 Task: Use multi-line comments to specify operating system or platform-specific adaptations or instructions.
Action: Mouse moved to (621, 299)
Screenshot: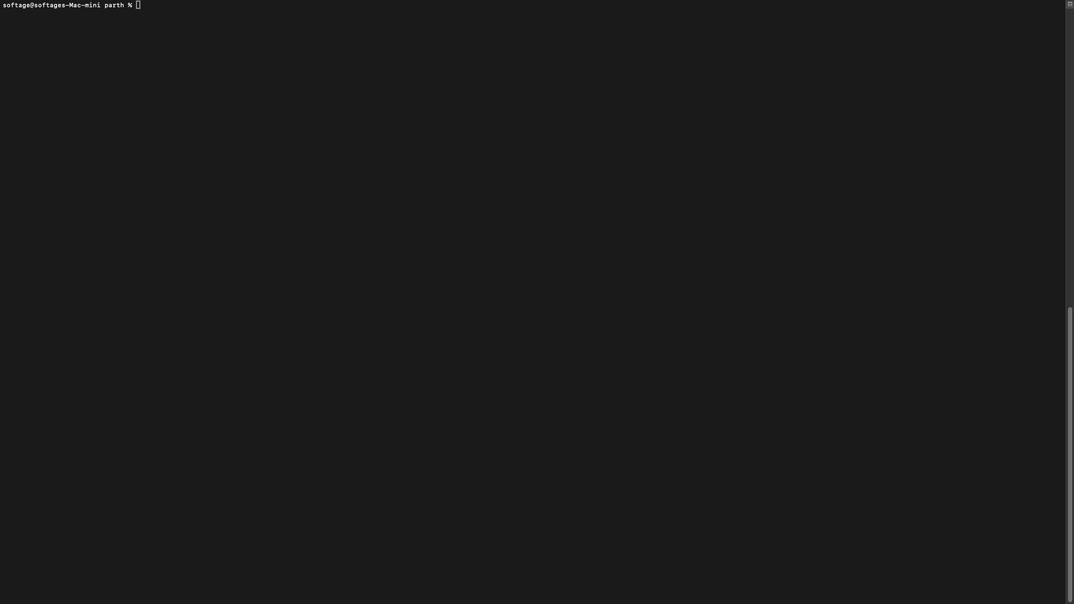 
Action: Mouse pressed left at (621, 299)
Screenshot: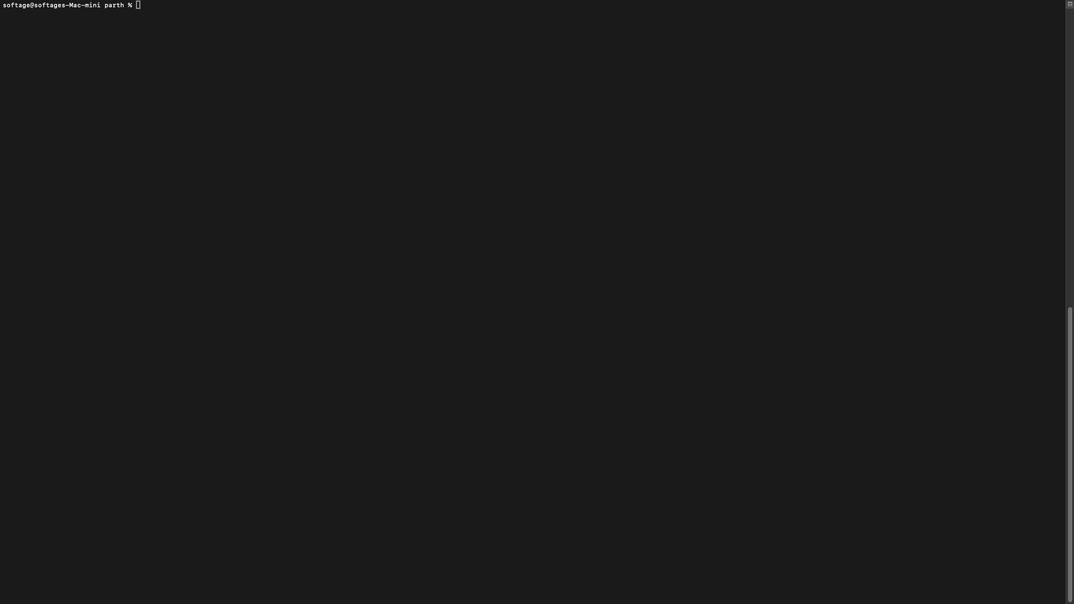 
Action: Mouse moved to (621, 299)
Screenshot: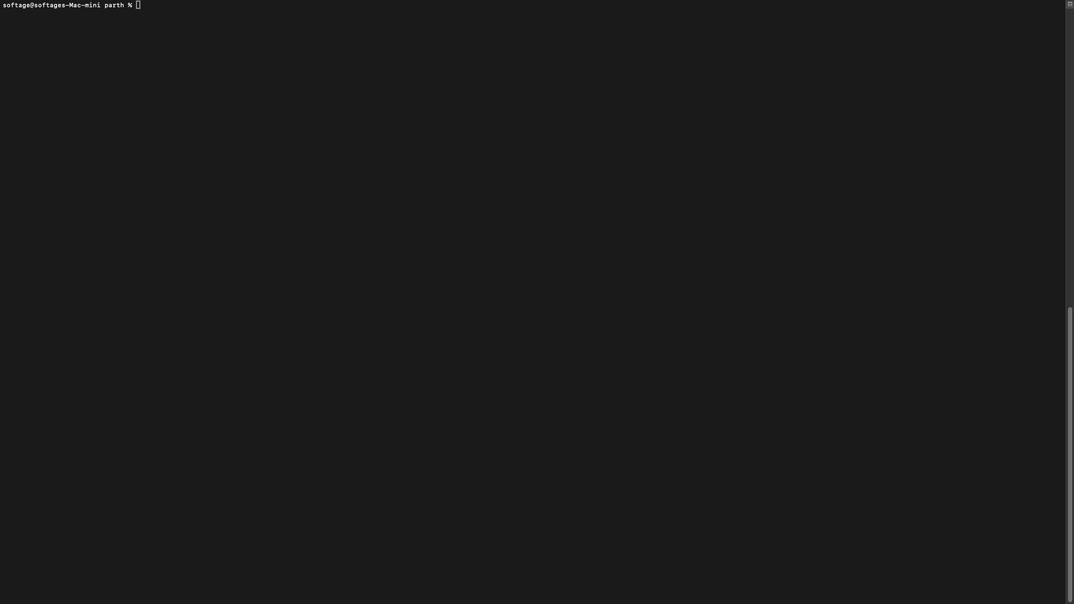 
Action: Mouse scrolled (621, 299) with delta (621, 299)
Screenshot: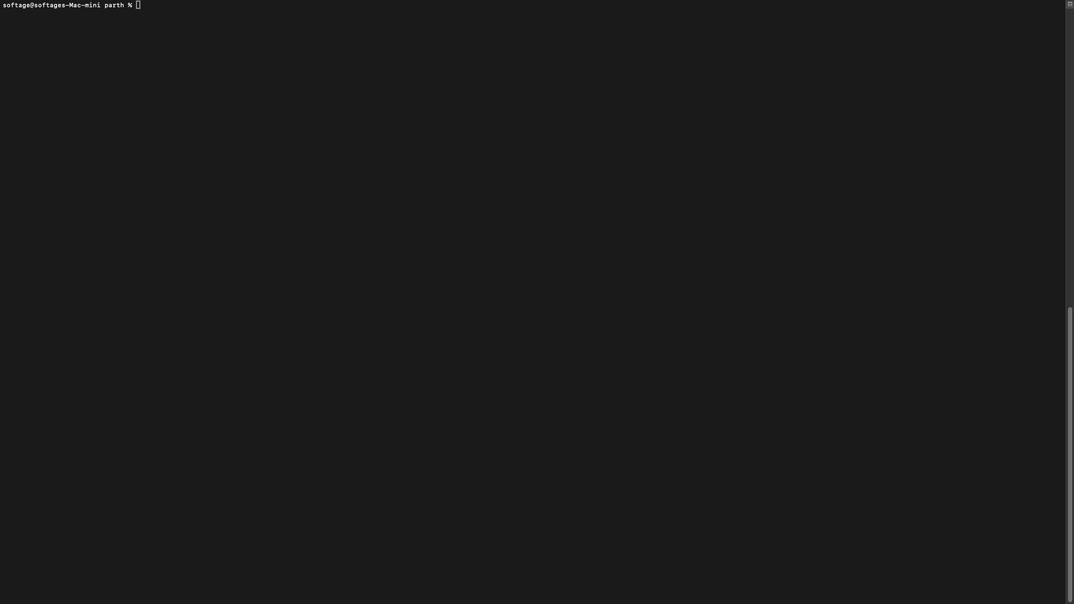 
Action: Mouse scrolled (621, 299) with delta (621, 299)
Screenshot: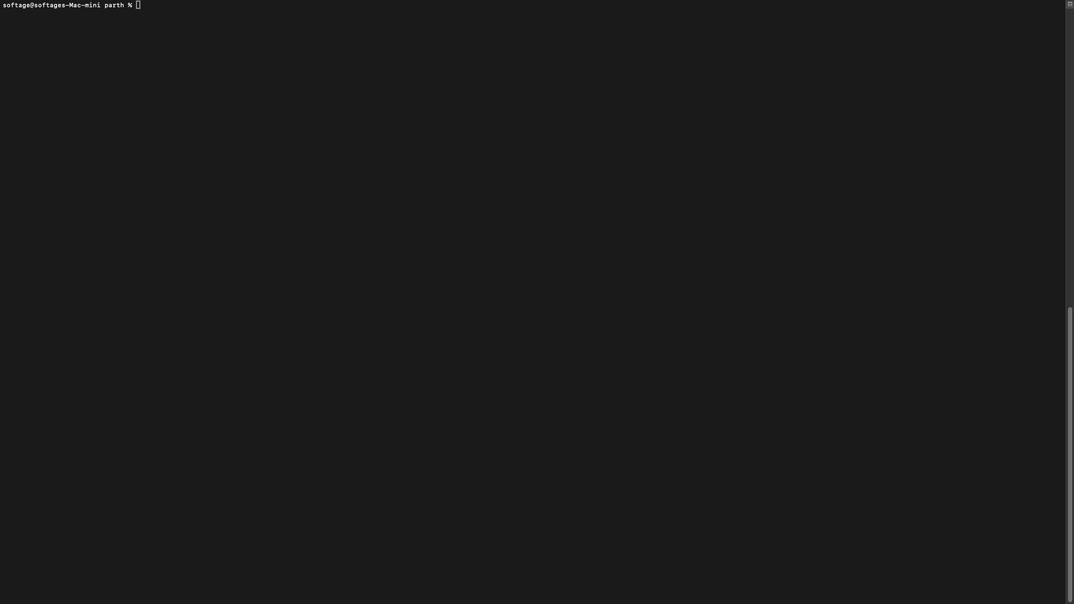 
Action: Mouse scrolled (621, 299) with delta (621, 299)
Screenshot: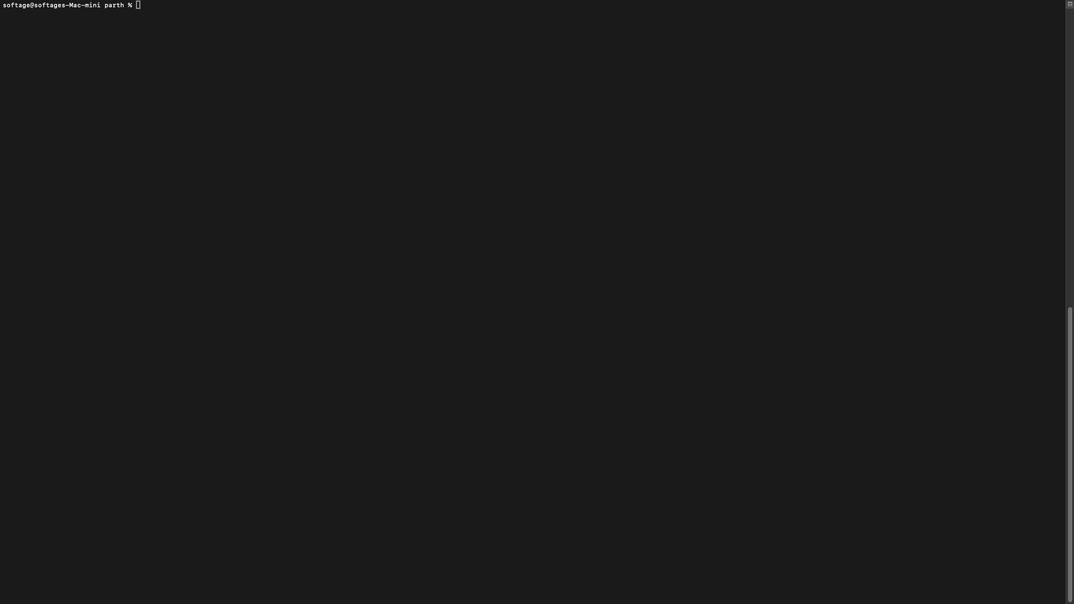 
Action: Mouse scrolled (621, 299) with delta (621, 299)
Screenshot: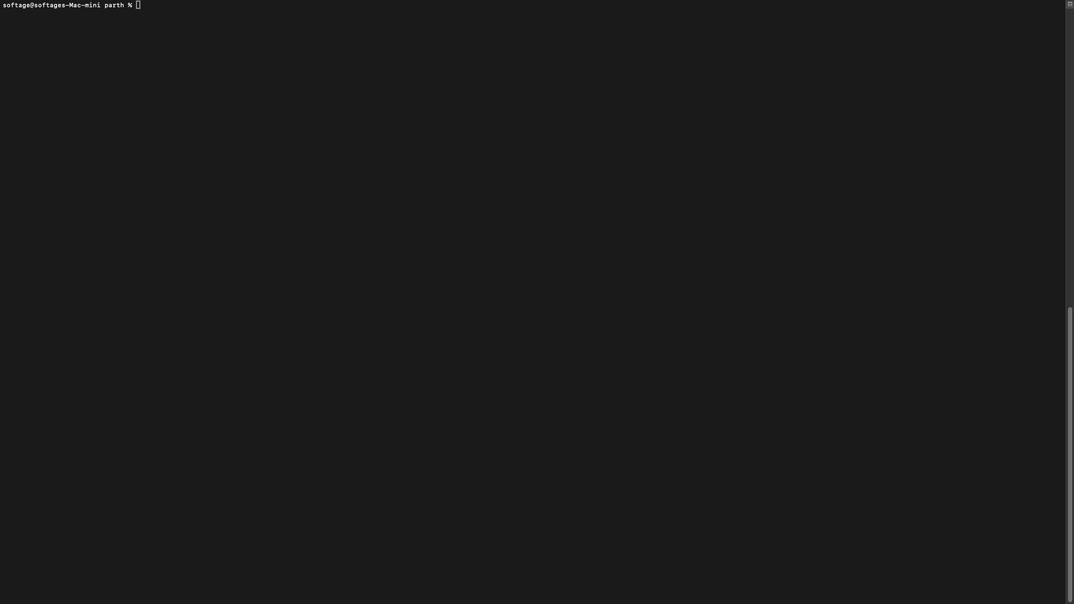 
Action: Mouse scrolled (621, 299) with delta (621, 299)
Screenshot: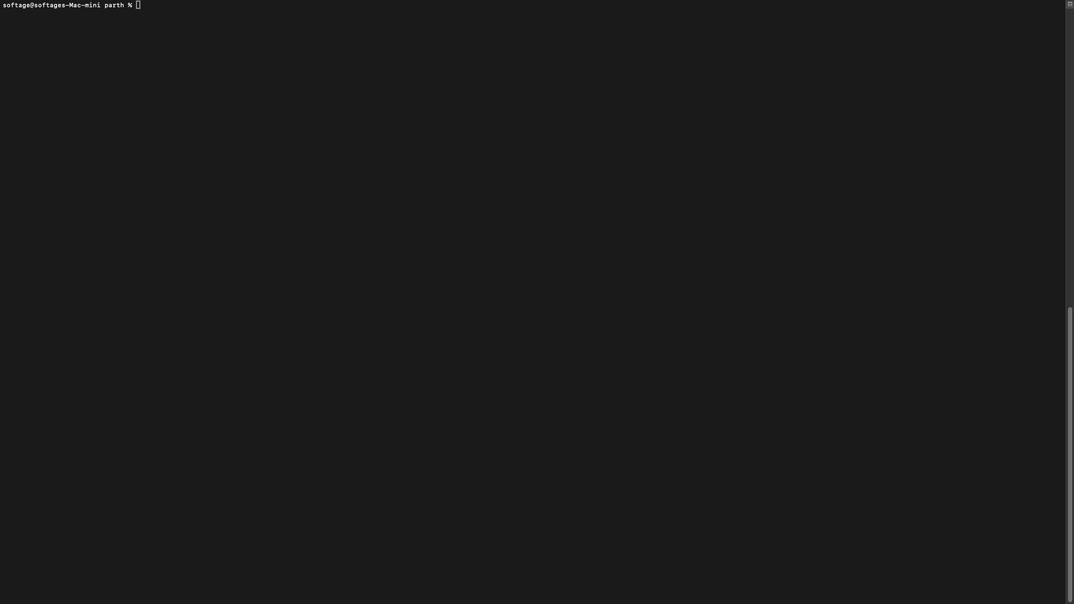 
Action: Mouse moved to (621, 299)
Screenshot: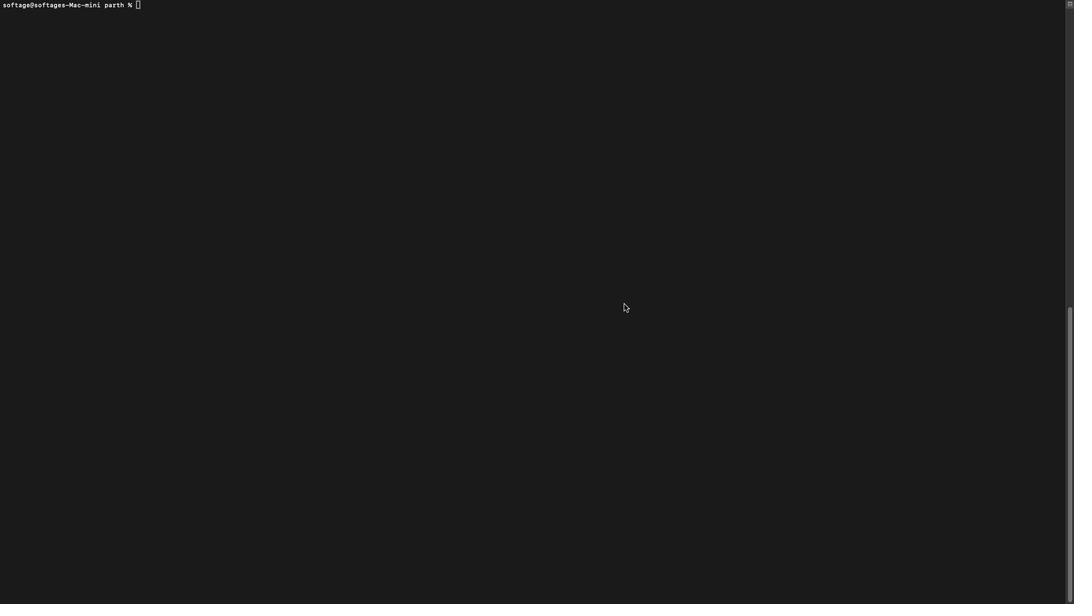 
Action: Mouse pressed left at (621, 299)
Screenshot: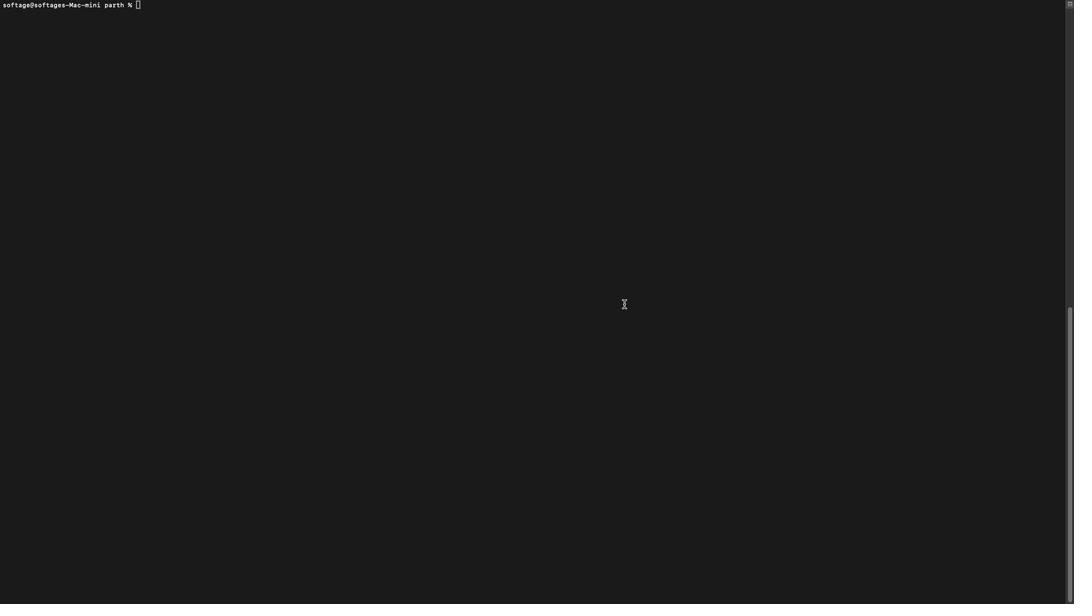 
Action: Key pressed 'v''i''m'Key.space'b''a''s''h''9''5''.''s''h'Key.enter'i'Key.shift'#'Key.shift'!''/''b''i''n''.'Key.backspace'/''b''a''s''h'Key.enterKey.enterKey.shift'#'Key.spaceKey.shift'T''h''i''s'Key.space'i''s'Key.spaceKey.shift'B''a''s''h'Key.space's''c''r''i''p''t'Key.space'y''j'Key.backspace'h''a''t'Key.spaceKey.backspaceKey.backspaceKey.backspaceKey.backspaceKey.backspaceKey.backspaceKey.space't''h''a''t'Key.space'c''o''n''t''a''i''n''s'Key.space'p''l''a''t''f''o''r''m'Key.spaceKey.backspace'-''s''p''e'Key.backspace'c''o'Key.backspace'i''f''i''c'Key.spaceKey.backspaceKey.backspaceKey.backspaceKey.backspaceKey.backspaceKey.backspace'e''c''i''f''i''c'Key.space'i''n''s''t''r''a'Key.backspace'u''c''t''i''o''n''s''.'Key.enterKey.shift'#'Key.spaceKey.shift'U'Key.backspaceKey.shift'Y''o''u'Key.space'c''a''n'Key.space'u''s''e'Key.space'm''u''l''t''i''p''l''w'Key.backspace'e'Key.space's''i''n''g''l''e'Key.spaceKey.backspace'-''l''i''n''e'Key.space'c''o''m''m''e''n''t''s'Key.space't''o'Key.space'c''r''e''a''t''e'Key.space'a'Key.space'm''u''l''t''i'Key.spaceKey.backspace'-''l''i''n''e'Key.spaceKey.backspaceKey.space'c''o''m''m''e''n''y'Key.backspace't'Key.space'b''l''o''c''k'Key.spaceKey.backspace'.'Key.enterKey.enterKey.shift'#'Key.spaceKey.shift'F''o''r'Key.spaceKey.shift'L''i''m'Key.backspace'n''u''x'Key.spaceKey.backspace'-''s''p''e''c''i''d'Key.backspace'f''i''c'Key.spaceKey.shift'i''n''s''t'Key.backspace'r''u''c''t''i''o''n'Key.spaceKey.backspace's'Key.shift_r':'Key.enterKey.shift'#'Key.space'-'Key.spaceKey.shift'I''n''s''t''a''l''l'Key.space't''h''e'Key.space'r''e''q''u''i''r''e''d'Key.space'p''a''c''k''a''g''e''s'Key.space'u''s''i''n''g'Key.space'y''o''u''r'Key.space'p''a''c''k''a''g''e'Key.space'm''a''n''a''g''e''r''.'Key.enterKey.shift'#'Key.space'-'Key.spaceKey.shift'C''o''n''f''i''g''u''r''e'Key.space't''h''e'Key.space'n''e''t''w''o''r''j'Key.backspace'k'Key.space's''e''t''t''i''n''g'Key.spaceKey.backspace's'Key.space'a''s'Key.space'n''e''e''d''e''d'Key.spaceKey.backspace'.'Key.enterKey.enterKey.shift'#'Key.spaceKey.shift'F''o''r'Key.spaceKey.shift'M''a''c'Key.shift'O''S'Key.spaceKey.backspace'-''s''p''e''c''i''f''i''f''c'Key.spaceKey.backspaceKey.backspaceKey.backspaceKey.backspaceKey.backspace'f''i''c'Key.space'i''n''s''r''u''c''t''i''o''n''s'Key.shift_r':'Key.enterKey.shift'#'Key.spaceKey.shift'_'Key.shift'U''s''e'Key.spaceKey.backspaceKey.backspaceKey.backspaceKey.backspaceKey.backspace'-'Key.spaceKey.shift'U''s''e'Key.spaceKey.shift'H''o''m''e''b''r''e''w'Key.space't'Key.spaceKey.backspace'o'Key.space'i''n''s''t''a''l''l'Key.space'n''e''c''c''e''s''s''a''r''y'Key.spaceKey.backspaceKey.space'p''a''c''k''a''g''e''s''.'Key.enterKey.shift'#'Key.space'-'Key.spaceKey.shift'S''e''t'Key.space'u''p'Key.space'e''n''v''i''r''o''m''n'Key.backspace'n''e'Key.backspaceKey.backspace'e''n''t'Key.space'v''a''r''i''a''b''l''e'Key.spaceKey.backspace's'Key.space'f''o''r'Key.space'm''a''c''-'Key.shift'O''S'Key.spaceKey.backspace'-''p''e''e'Key.backspaceKey.backspaceKey.backspace's''p''e''c''i''f''i''c'Key.space'p''a''t''h''s''.'Key.enterKey.enterKey.shift'#'Key.spaceKey.shift'F''o''r'Key.spaceKey.shift'W''i''n''d''o''w'Key.spaceKey.backspace's'Key.spaceKey.shift'S''u''b''s''y''s''t''e''m'Key.space'f''o''r'Key.spaceKey.shift'L''i''n''u'Key.backspace'n''u'Key.backspaceKey.backspace'u''x'Key.spaceKey.shift_r'('Key.shift'W''S''L'Key.shift_r')'Key.space's''p''e''c''f''i''c'Key.backspaceKey.backspaceKey.backspace'i''f''i''c'Key.space'i''n''s''t''r''u''c''t''i''o''n''s'Key.shift_r':'Key.enterKey.shift'#'Key.space'-'Key.spaceKey.shift'E''n''s''u''r''e'Key.spaceKey.shift'W''S''L'Key.space'i''s'Key.space'i''n''s''t''a''l''l''e''d'Key.space'a''n''d'Key.space'c''o''n''f''i''g''u''t'Key.backspace'r''e''d'Key.spaceKey.backspace'.'Key.enterKey.shift'#'Key.space'-'Key.shift'U''s''e'Key.spaceKey.backspaceKey.backspaceKey.backspaceKey.backspaceKey.spaceKey.shift'W''i''n''d''o''w'Key.spaceKey.backspace'-'Key.spaceKey.backspaceKey.shift'n''a''t''i''v''e'Key.space't''o''o''l''s'Key.space'n''e''s''s''e'Key.backspaceKey.backspaceKey.backspace'c''c''e''s''s''a''r''y''.'Key.backspaceKey.backspaceKey.backspaceKey.backspaceKey.backspaceKey.backspaceKey.backspaceKey.backspaceKey.backspaceKey.backspaceKey.backspace'e'Key.backspace'w''h''e''n'Key.space'n''e''c''c''e''s''s''a''r''t''.'Key.enterKey.backspaceKey.backspaceKey.backspace'y''.'Key.enterKey.enterKey.shift'#'Key.spaceKey.shift'G''e''n''r'Key.backspace'e''r''a''l'Key.space'i''n''s''t''r''a''u''c''t''i''o''n'Key.space't''h''a''t'Key.space'a''p''p''l''y'Key.space't''o'Key.space'a''l''l'Key.space'p''l''a''t''f''o''r''m''s'Key.shift_r':'Key.enterKey.shift'#'Key.space'-'Key.shiftKey.spaceKey.shift'C''h''e''c''k'Key.space'f''o''r'Key.space'c''o''m''m''o''n'Key.space'd''e''p''e''n''d''e''n''c''i''e''s''.'Key.enterKey.shift'#'Key.space'-'Key.spaceKey.shift'P''e''r''f''o''r''m'Key.space's''o''m''e'Key.space'c''r''o''s''s'Key.spaceKey.backspace'-''p''l''a''t''f''r''m'Key.spaceKey.backspaceKey.backspaceKey.backspace'o''r''m'Key.space's''e''t''u''p'Key.space't''a''s''k''s''.'Key.enterKey.enterKey.shift'#'Key.spaceKey.shift'Y''o''u''r'Key.spaceKey.shift'B''a''h'Key.spaceKey.backspaceKey.backspace's''h'Key.spaceKey.shift's''c''r''i''p''t''s'Key.space'l''o''g''i''c'Key.space'f'Key.backspace'g''o''e''s'Key.space'h''e''r''e''.'Key.escKey.shift_r':''w''q'Key.enter'c''h''m''o''d'Key.spaceKey.shift_r'+''x'Key.space'b''a''a''s''h'Key.backspaceKey.backspaceKey.backspaceKey.backspaceKey.backspaceKey.backspaceKey.backspaceKey.backspaceKey.backspaceKey.backspaceKey.backspaceKey.backspaceKey.backspaceKey.backspaceKey.backspaceKey.backspace'c''a''t'Key.space'b''a''s''h''9''5''.''s''h'Key.enter
Screenshot: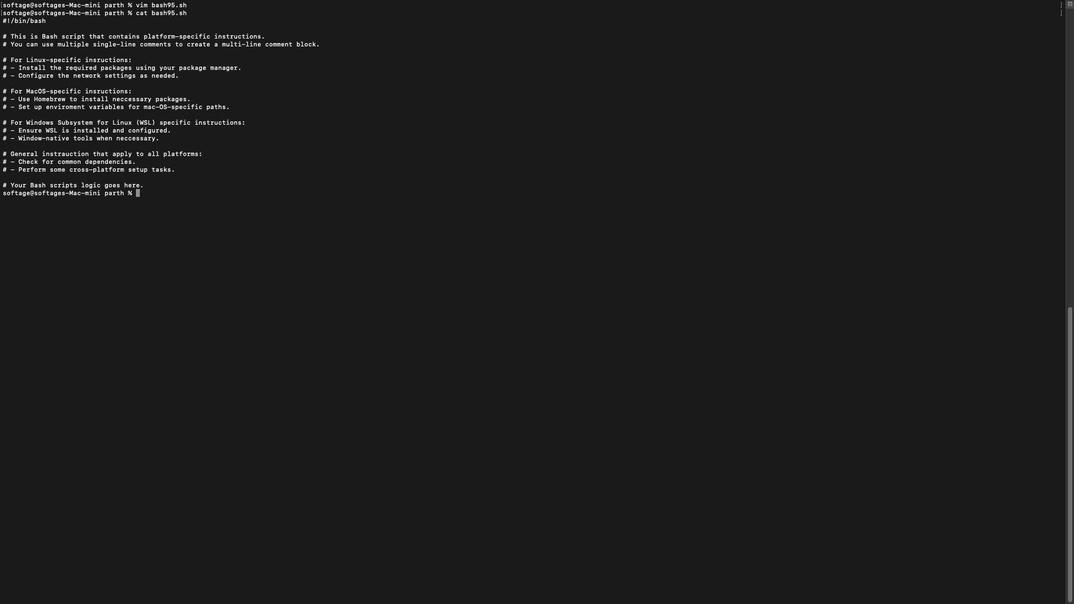 
Action: Mouse moved to (621, 299)
Screenshot: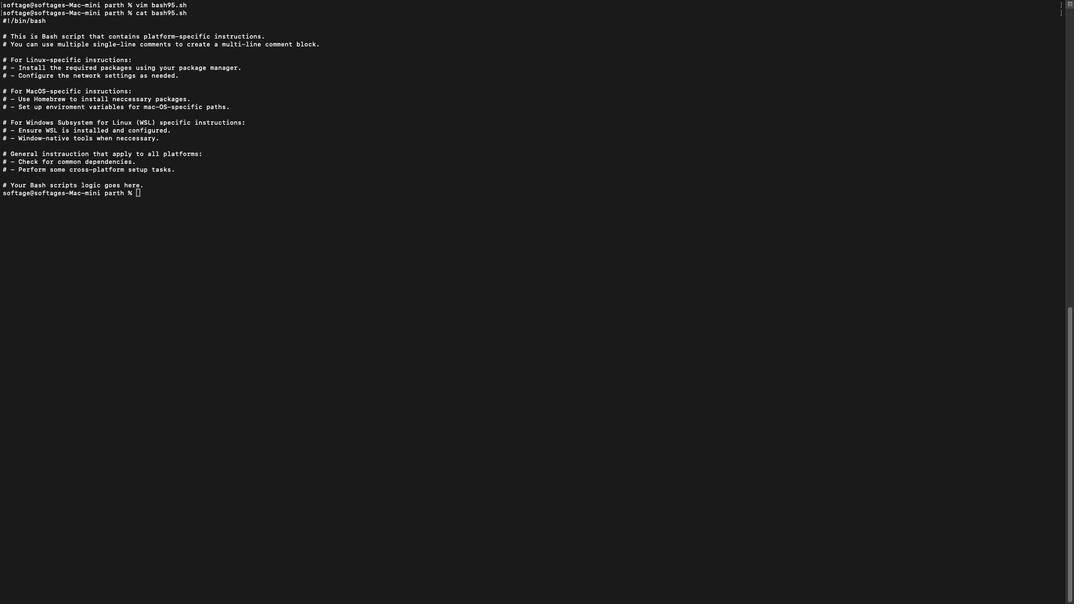 
Action: Mouse pressed left at (621, 299)
Screenshot: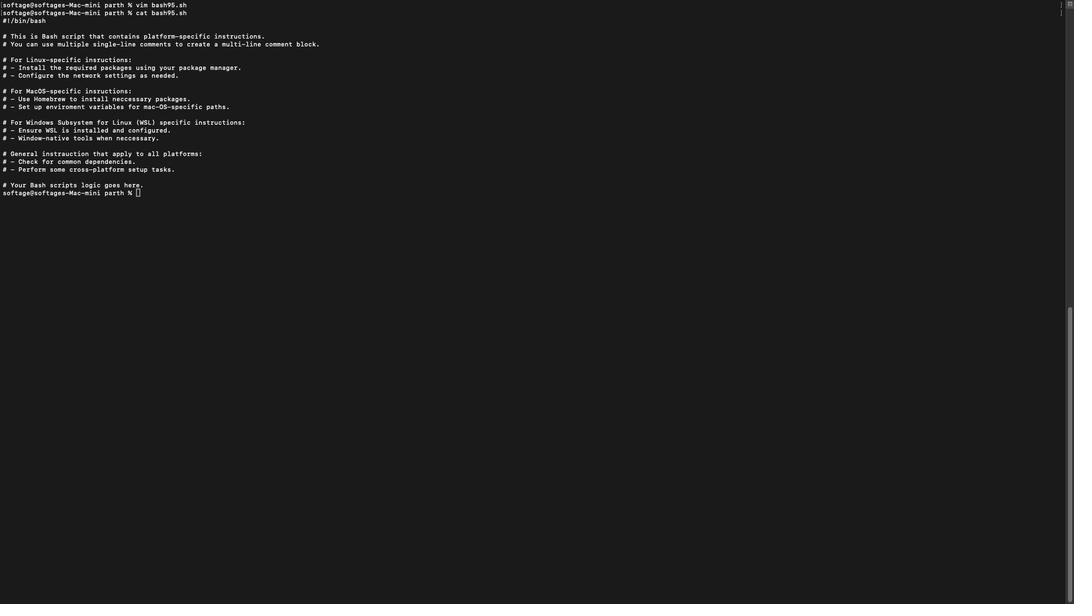 
Action: Mouse moved to (621, 299)
Screenshot: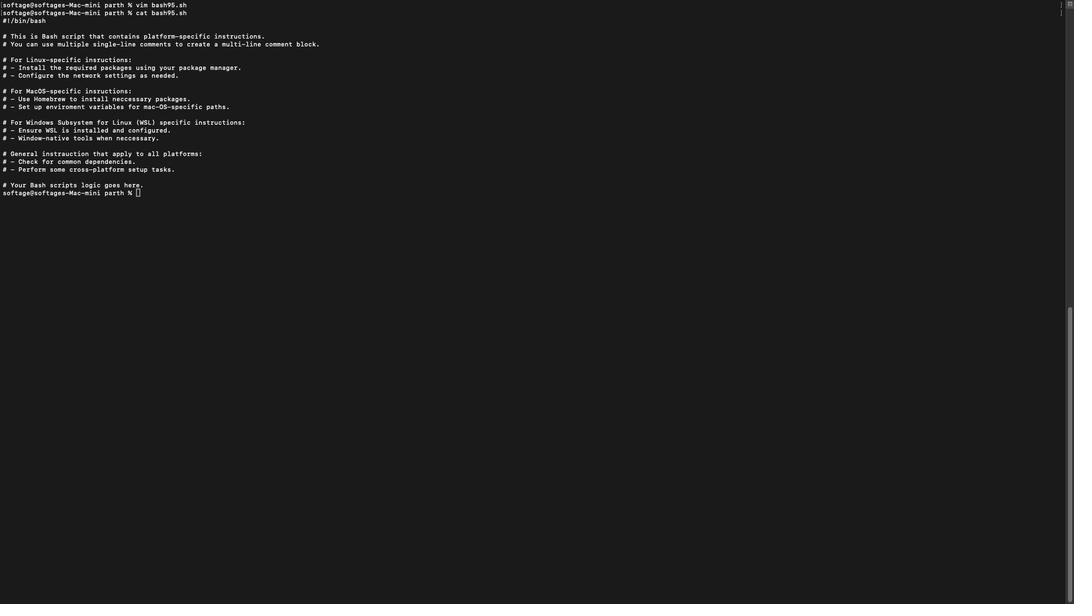 
Action: Mouse pressed left at (621, 299)
Screenshot: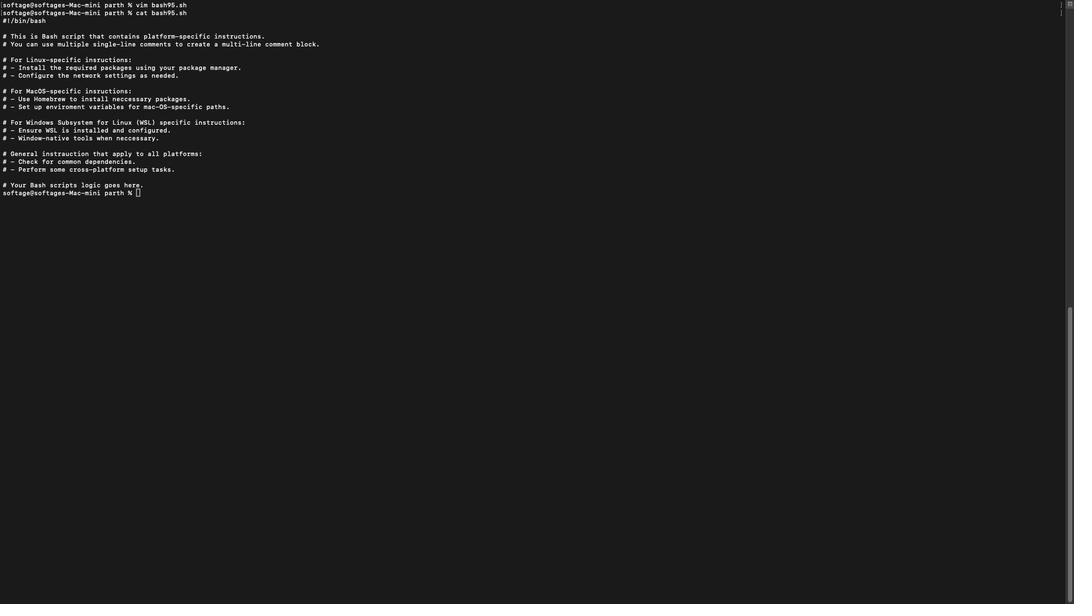 
Action: Mouse moved to (621, 299)
Screenshot: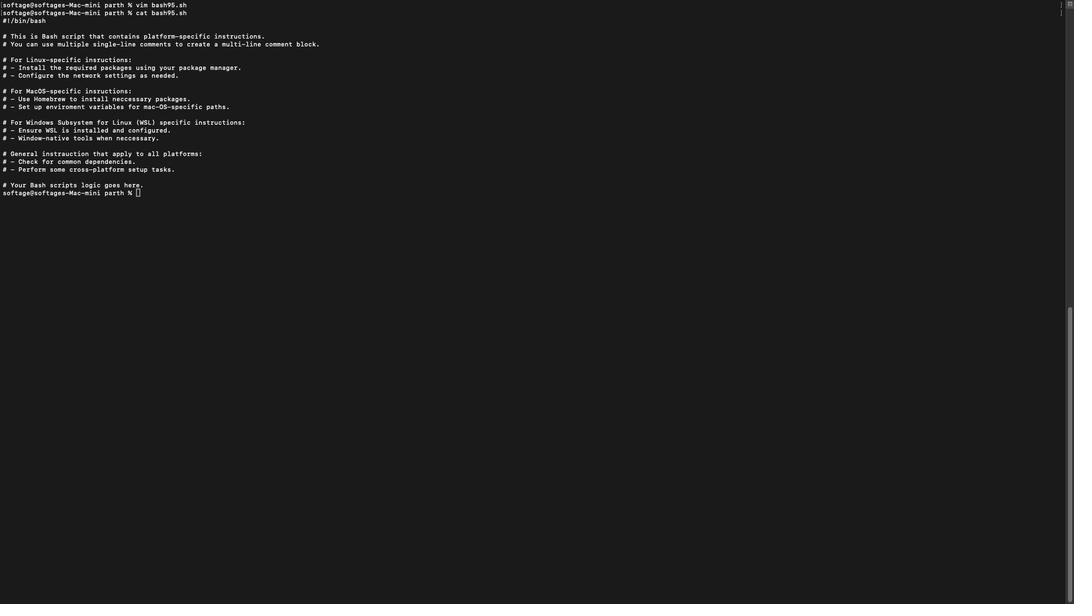 
